 Task: Apply theme  ""Shift"".
Action: Mouse moved to (199, 72)
Screenshot: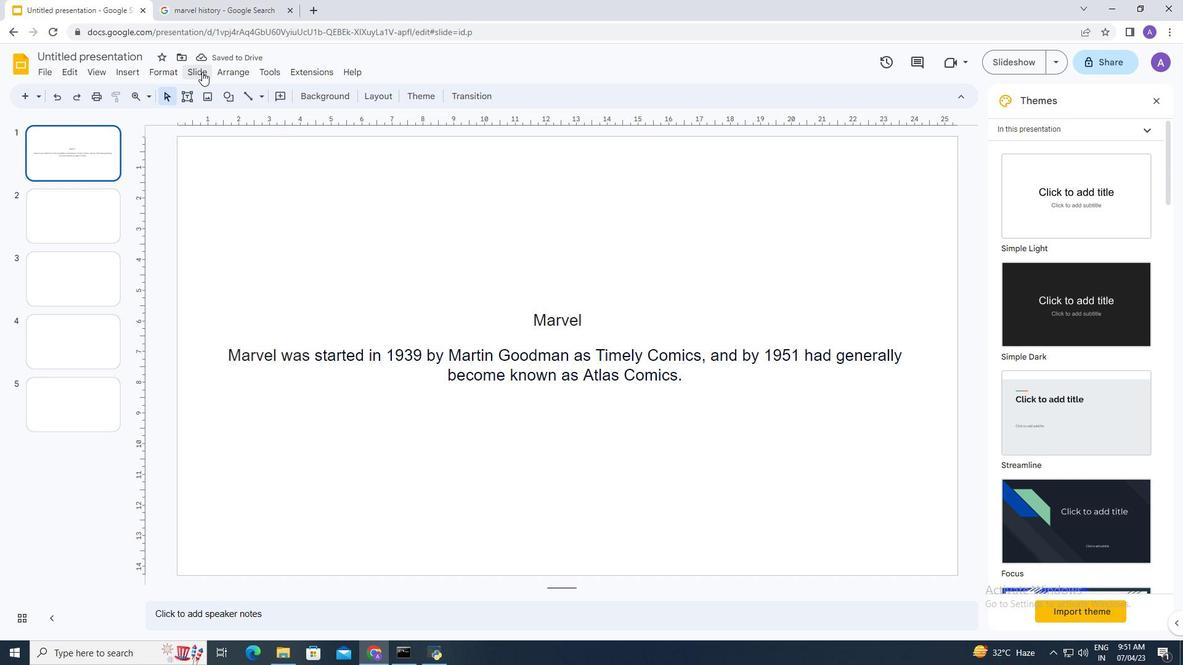 
Action: Mouse pressed left at (199, 72)
Screenshot: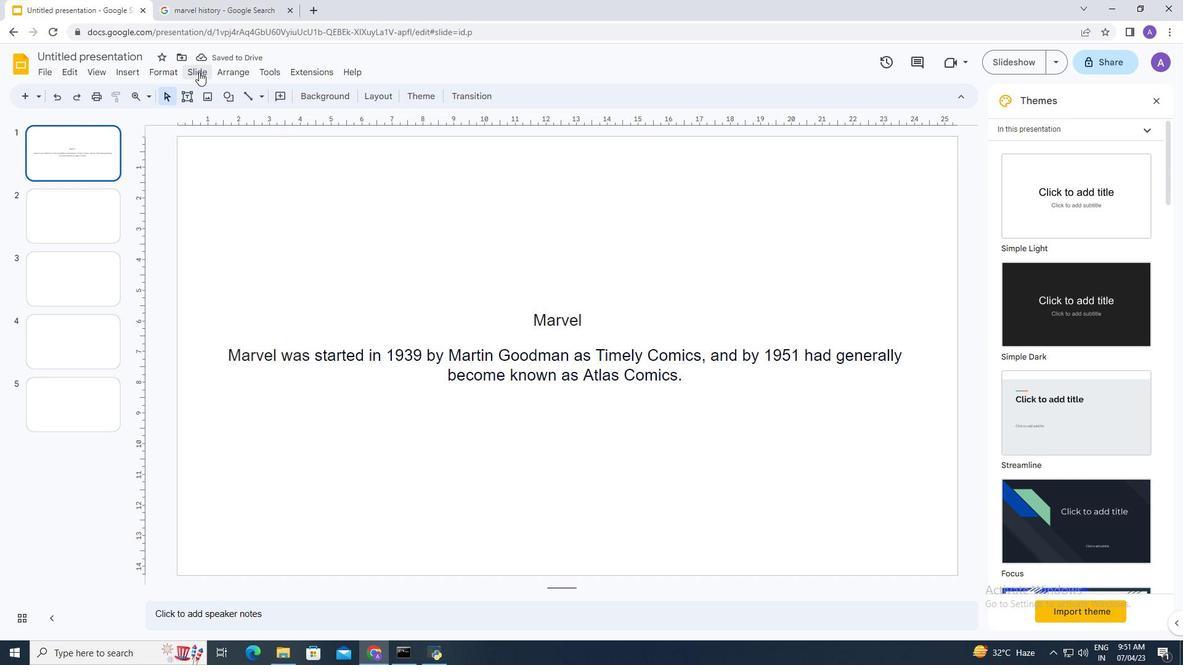 
Action: Mouse moved to (252, 288)
Screenshot: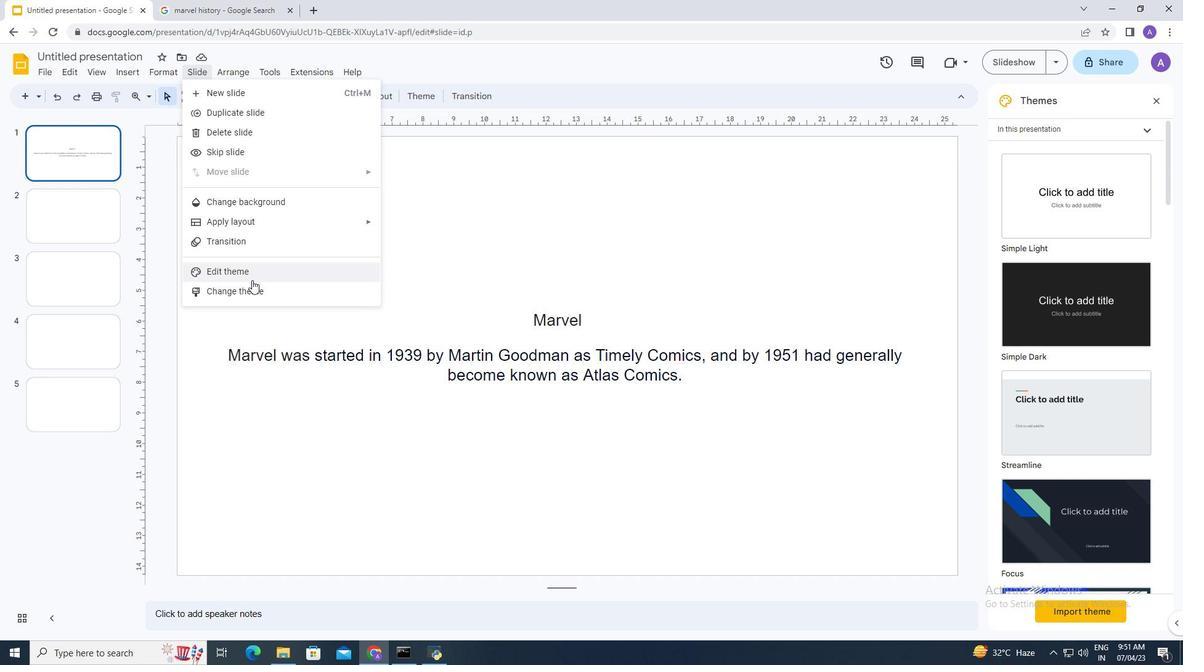 
Action: Mouse pressed left at (252, 288)
Screenshot: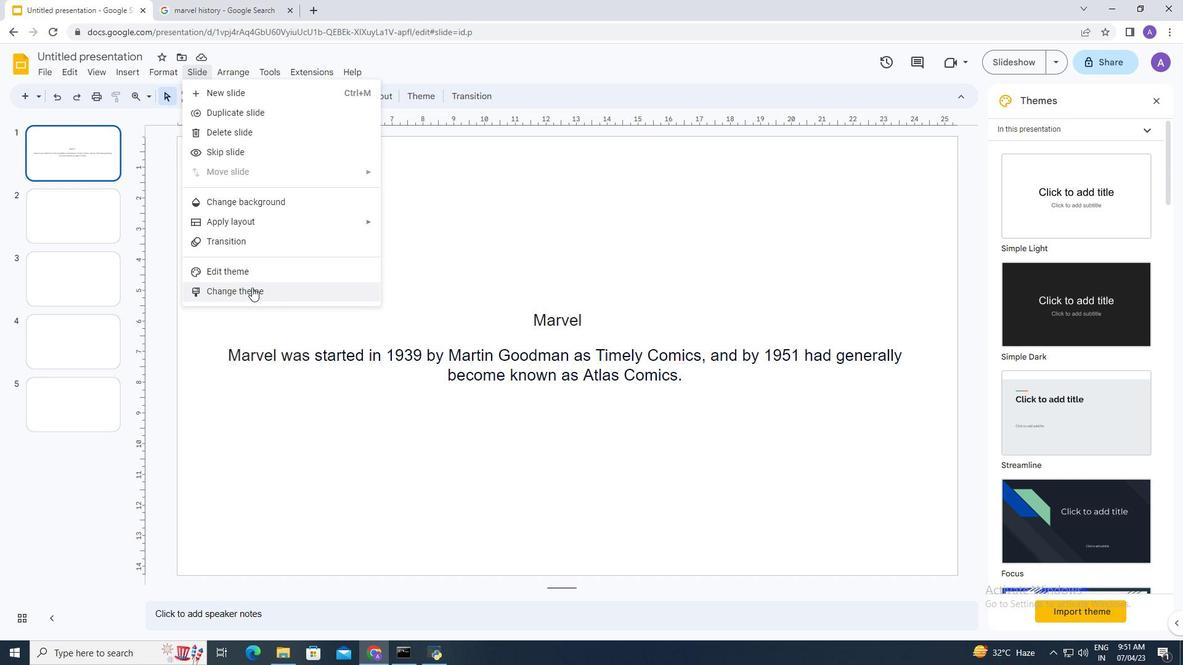 
Action: Mouse moved to (1073, 379)
Screenshot: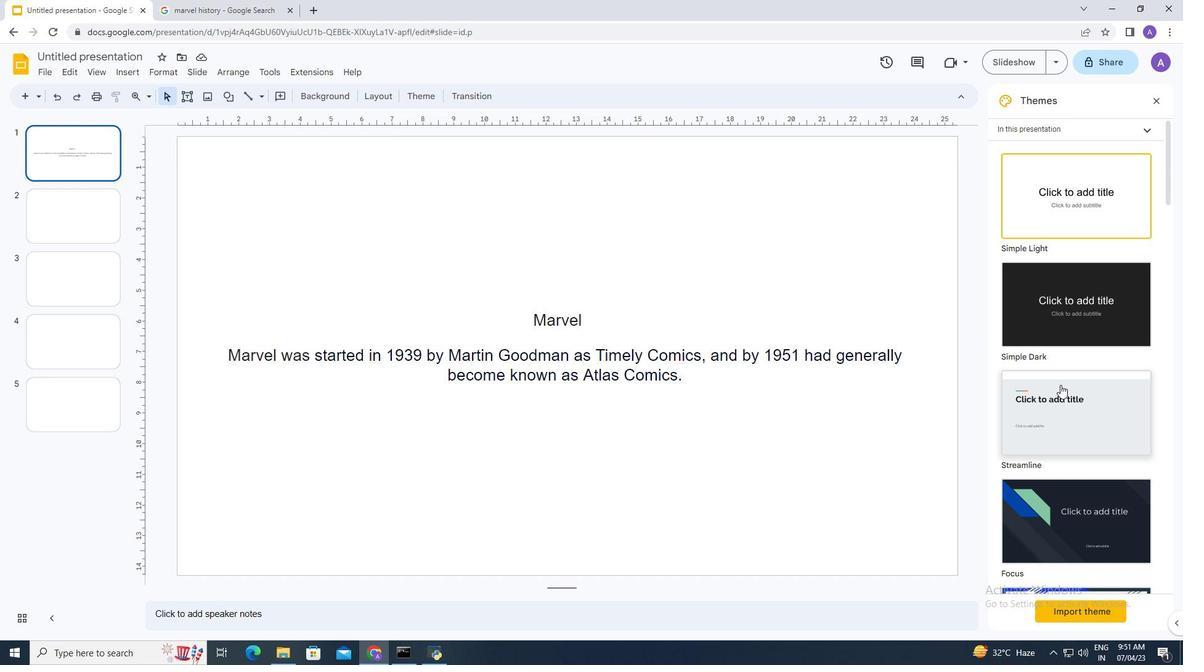 
Action: Mouse scrolled (1073, 379) with delta (0, 0)
Screenshot: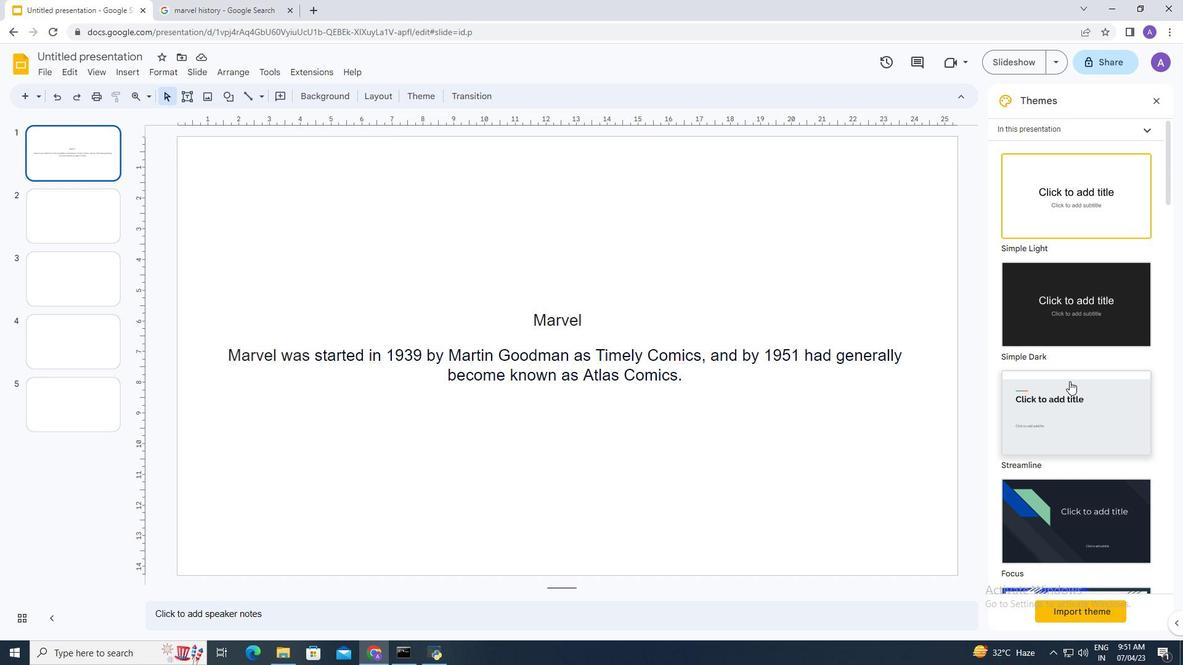 
Action: Mouse scrolled (1073, 379) with delta (0, 0)
Screenshot: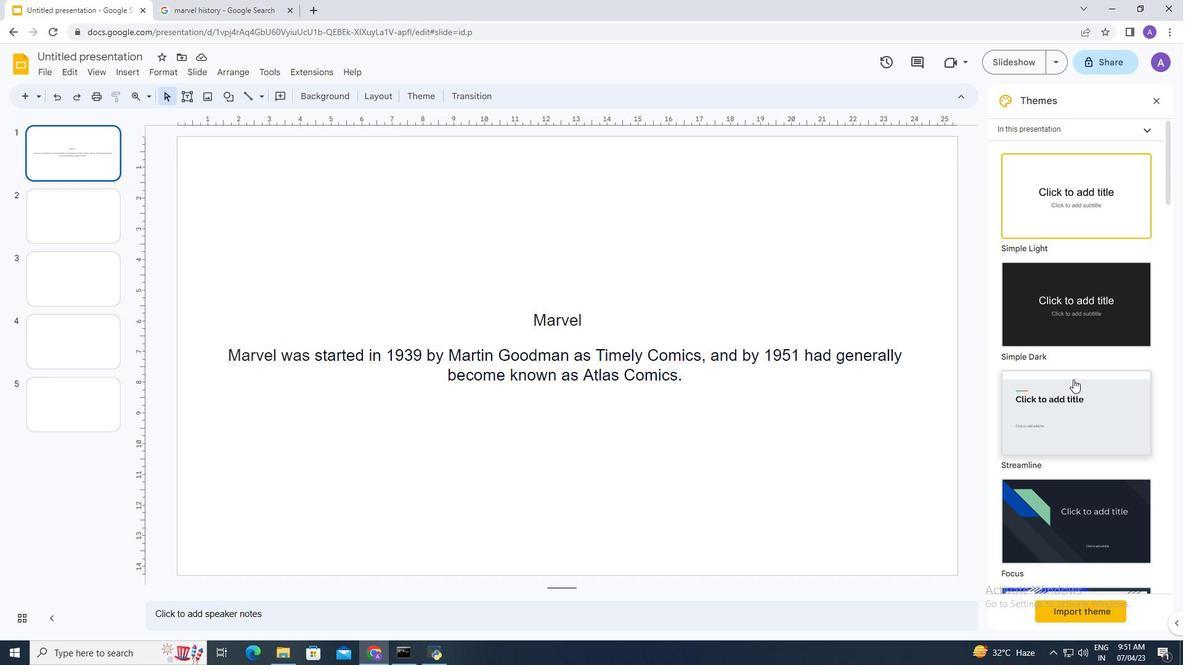 
Action: Mouse scrolled (1073, 379) with delta (0, 0)
Screenshot: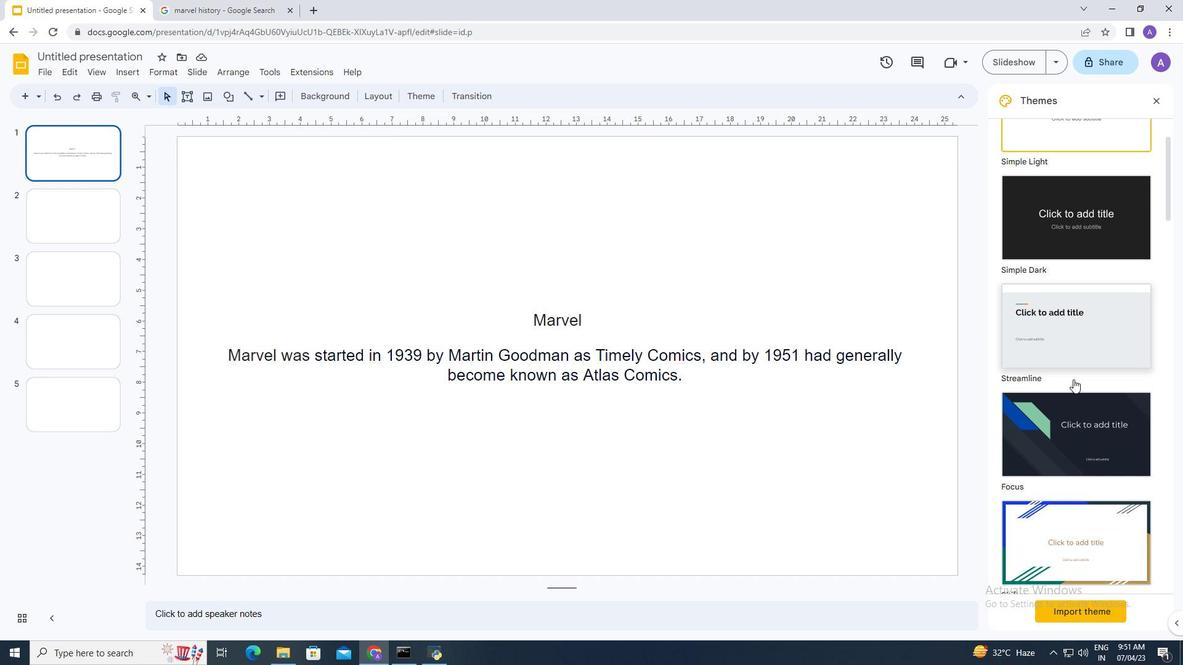 
Action: Mouse scrolled (1073, 379) with delta (0, 0)
Screenshot: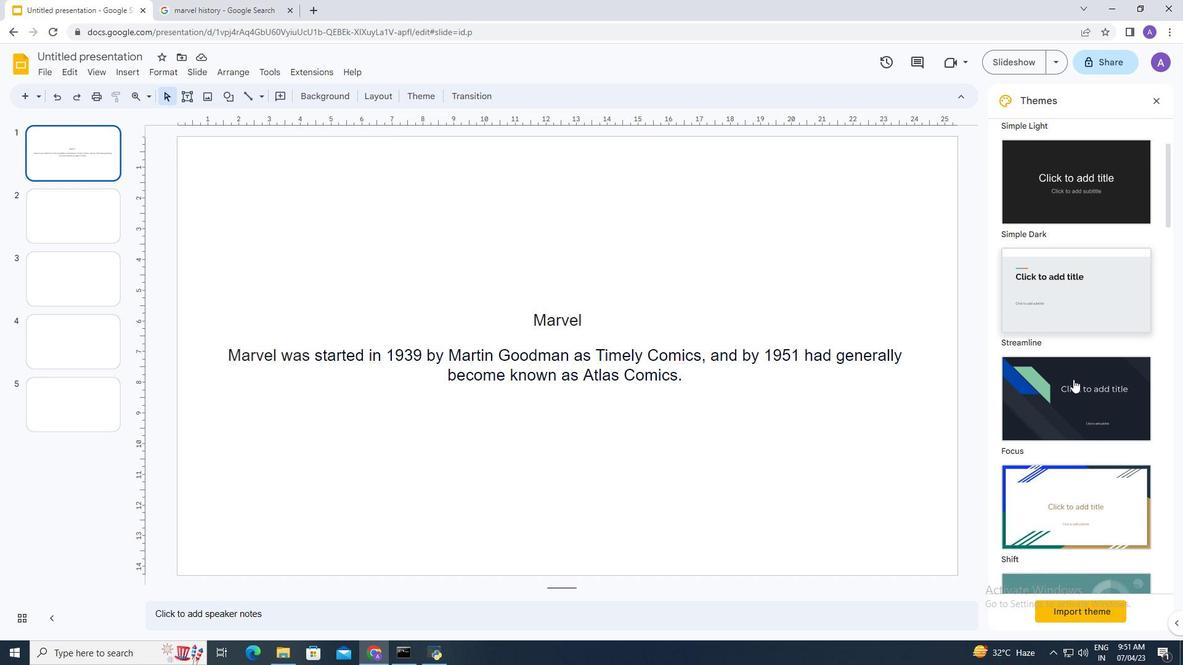 
Action: Mouse scrolled (1073, 379) with delta (0, 0)
Screenshot: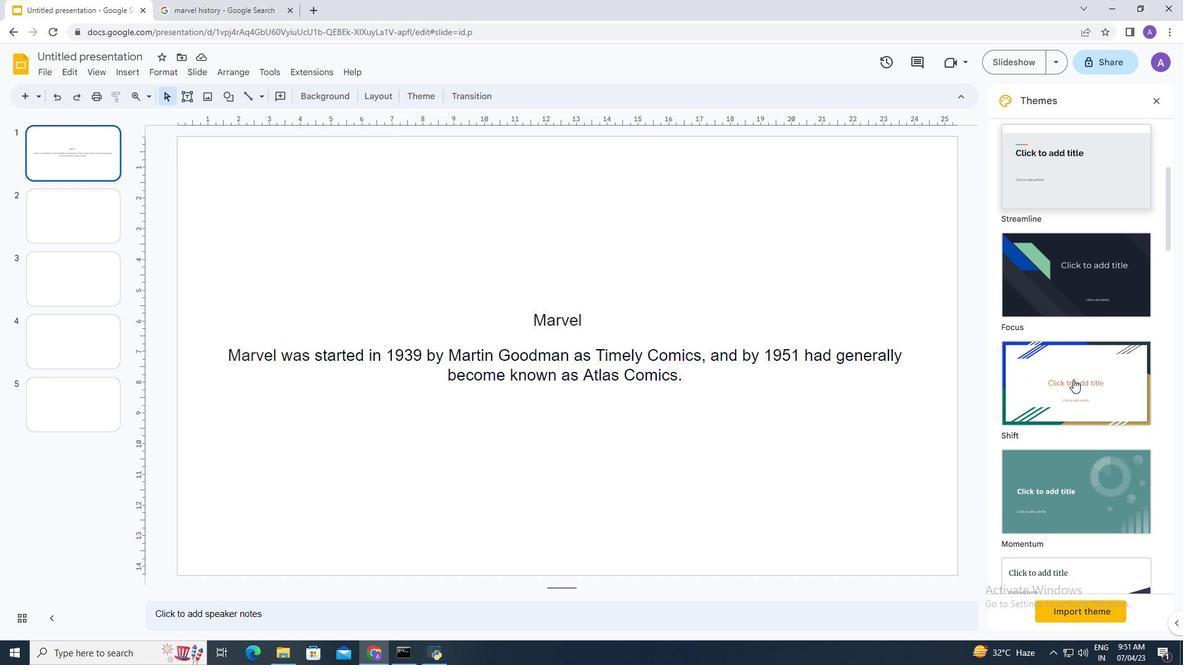 
Action: Mouse moved to (1066, 331)
Screenshot: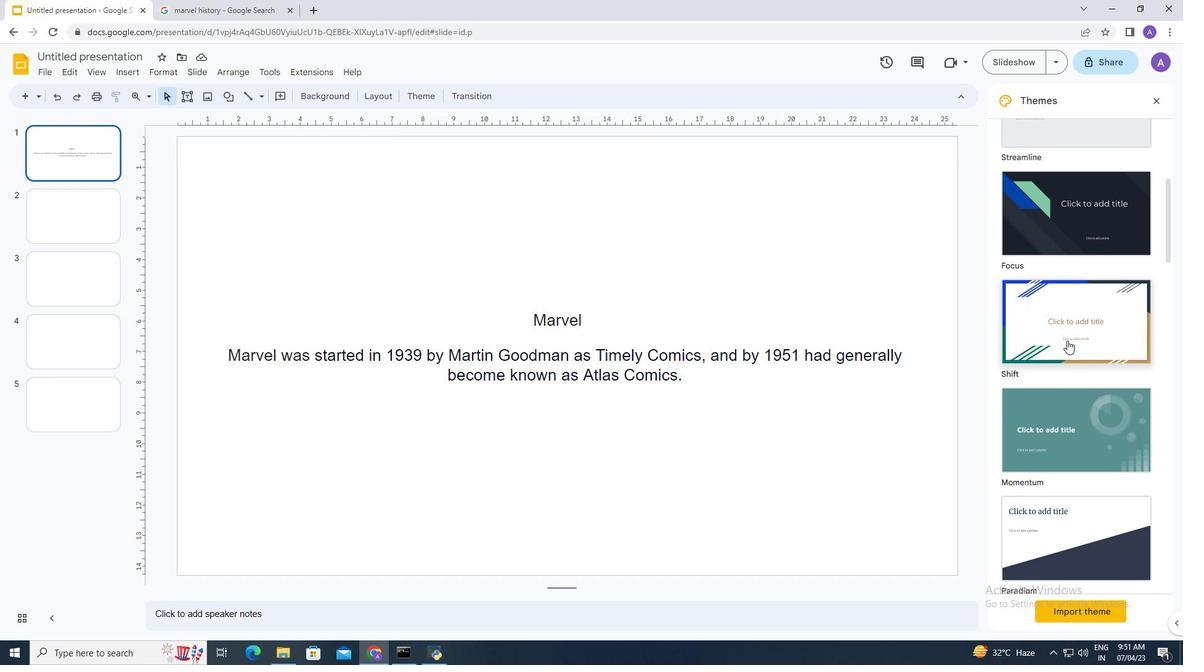 
Action: Mouse pressed left at (1066, 331)
Screenshot: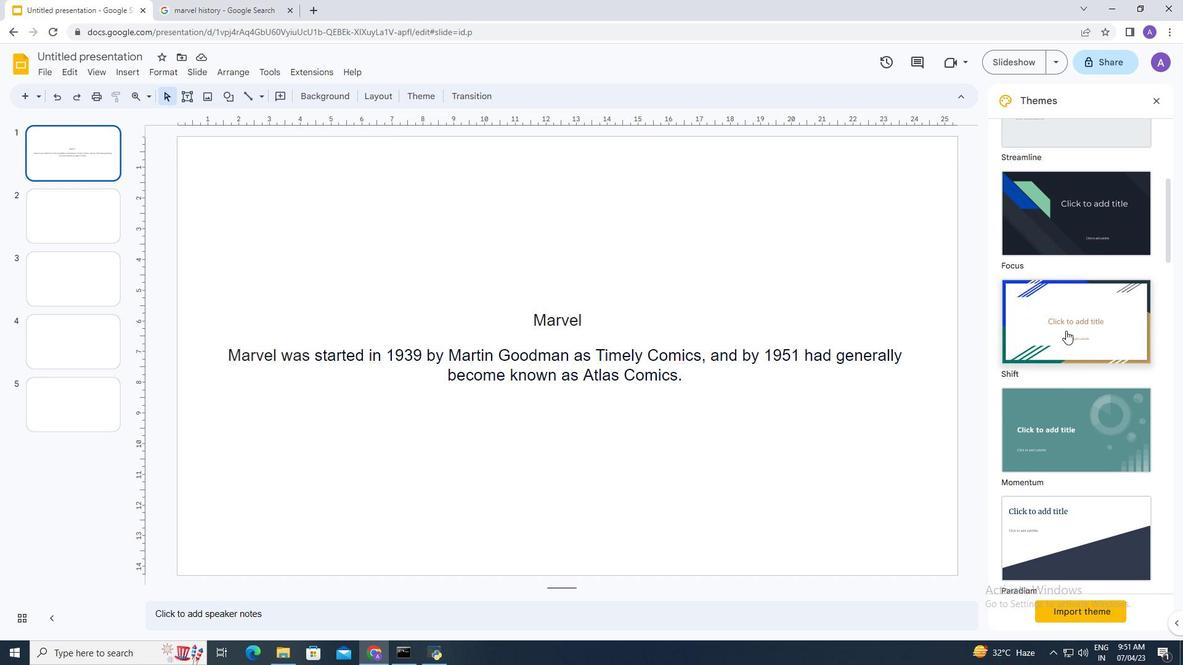 
Action: Mouse moved to (688, 283)
Screenshot: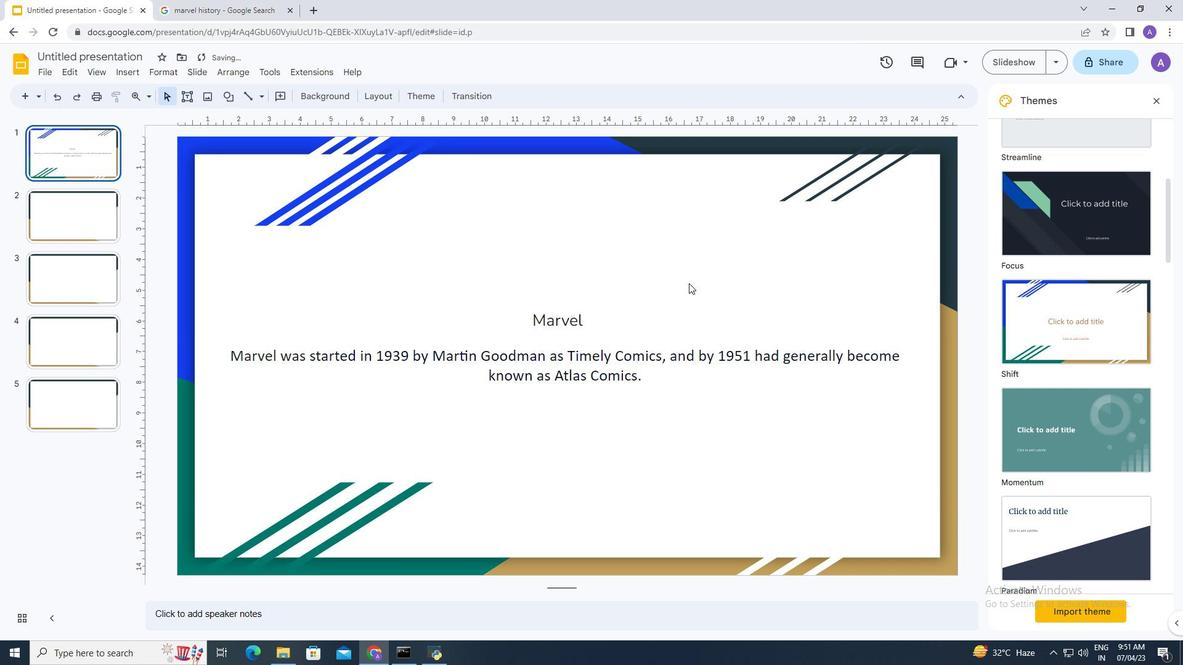 
